 Task: Check if the system's CPU usage is below a certain threshold, and memory usage is within limits using an "AND" condition.
Action: Mouse moved to (803, 402)
Screenshot: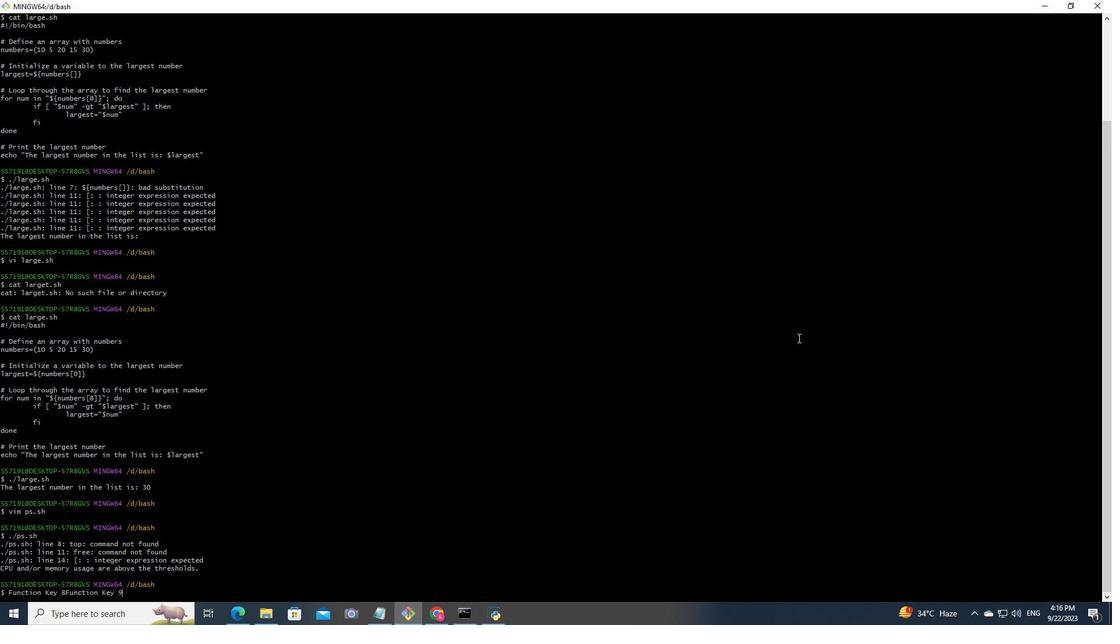 
Action: Mouse pressed left at (803, 402)
Screenshot: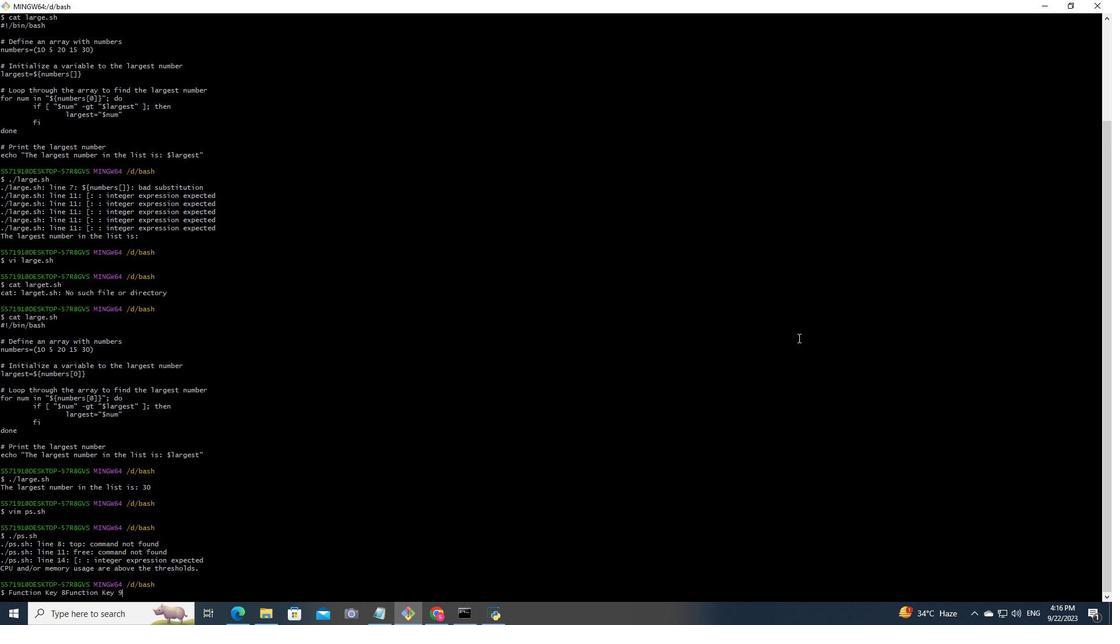 
Action: Mouse moved to (803, 403)
Screenshot: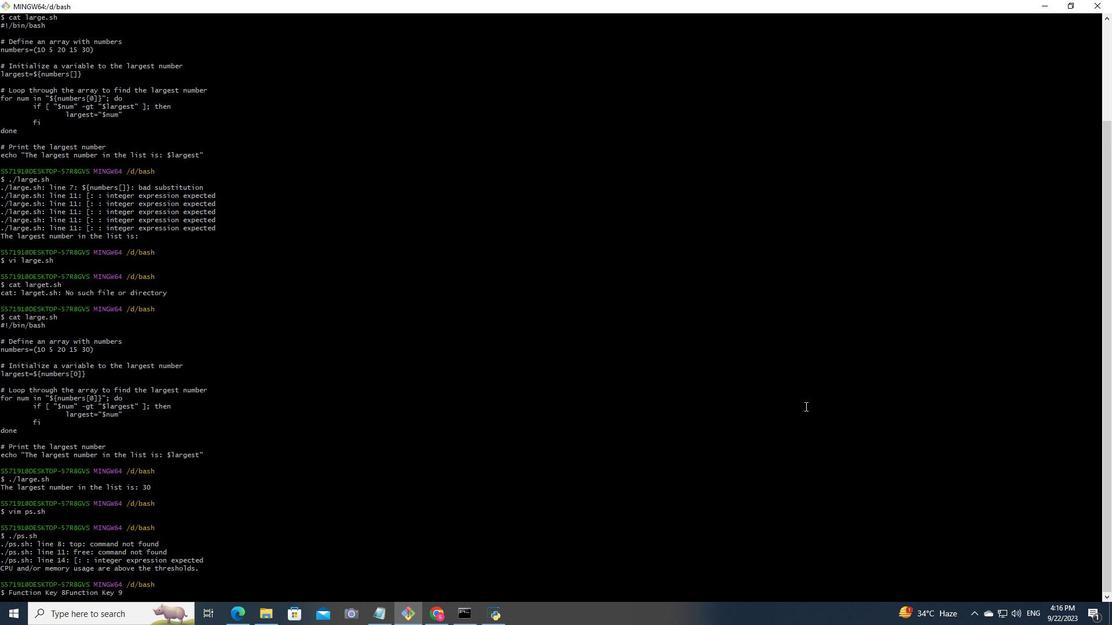 
Action: Mouse pressed left at (803, 403)
Screenshot: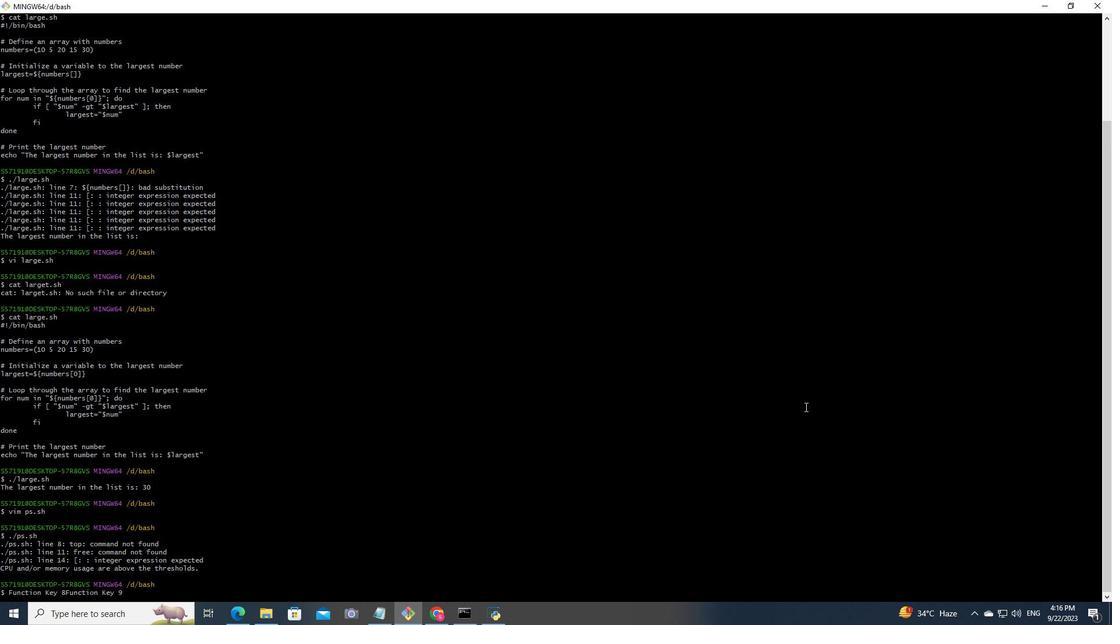 
Action: Mouse moved to (803, 401)
Screenshot: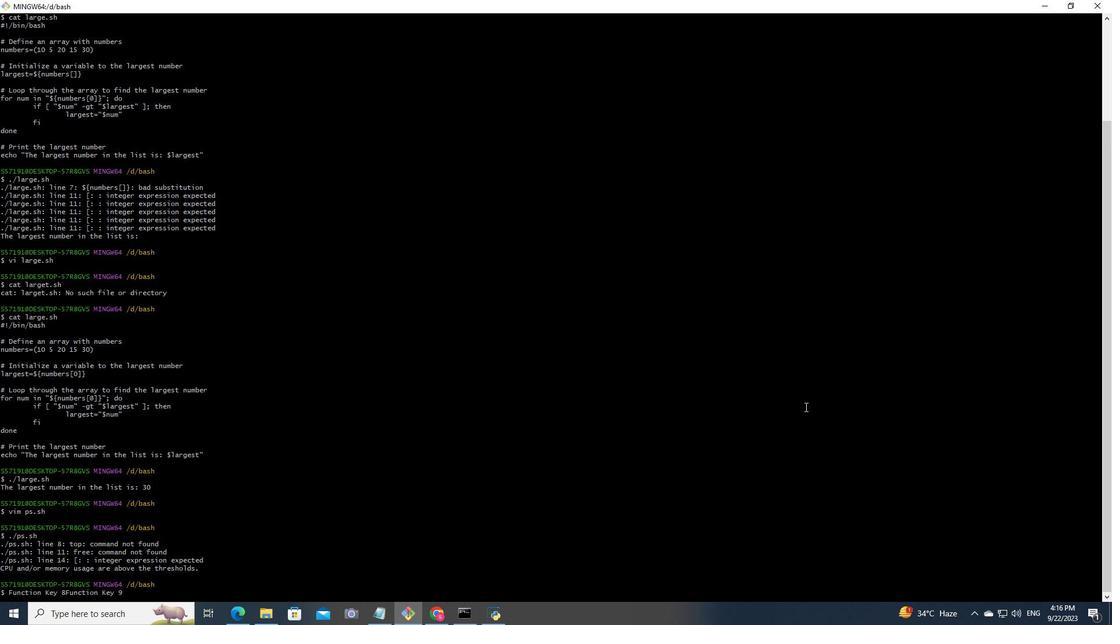 
Action: Mouse pressed left at (803, 401)
Screenshot: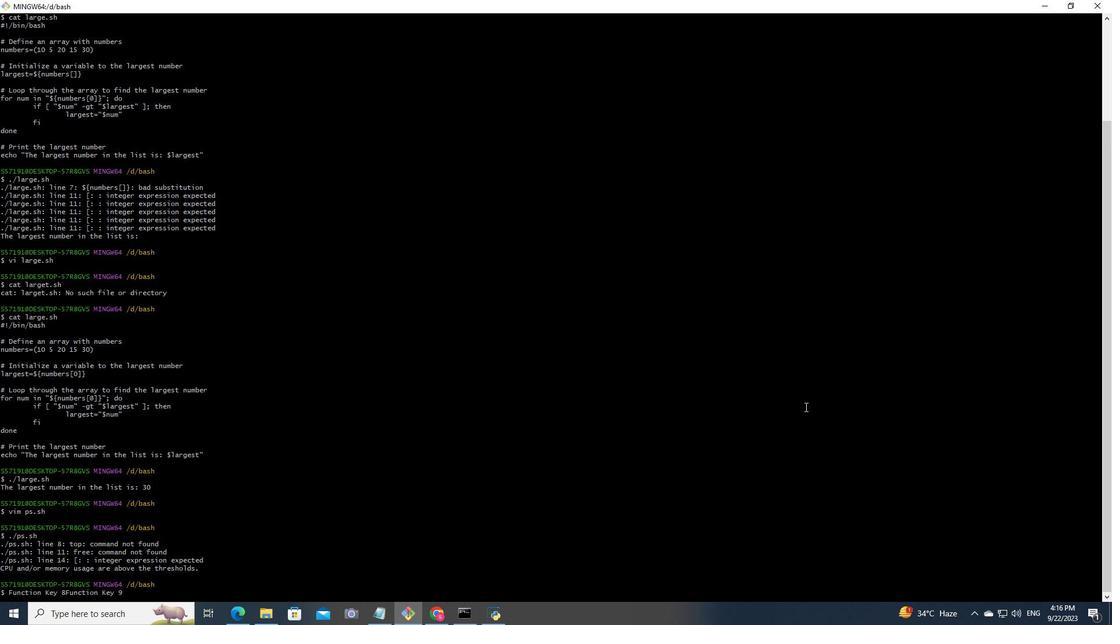 
